Task: Look for products in the category "Champagne & Sparkling Wine" from Korbel only.
Action: Mouse moved to (936, 338)
Screenshot: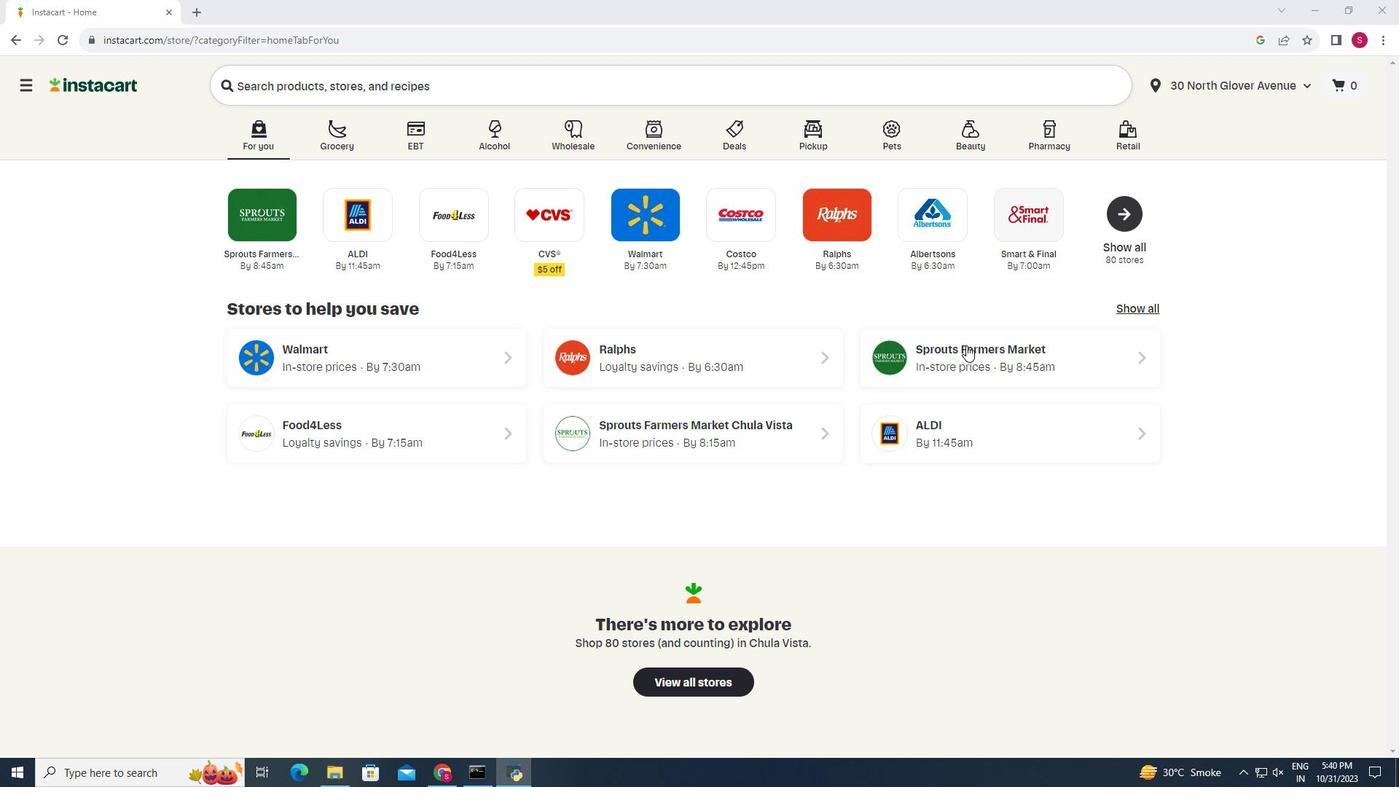 
Action: Mouse pressed left at (936, 338)
Screenshot: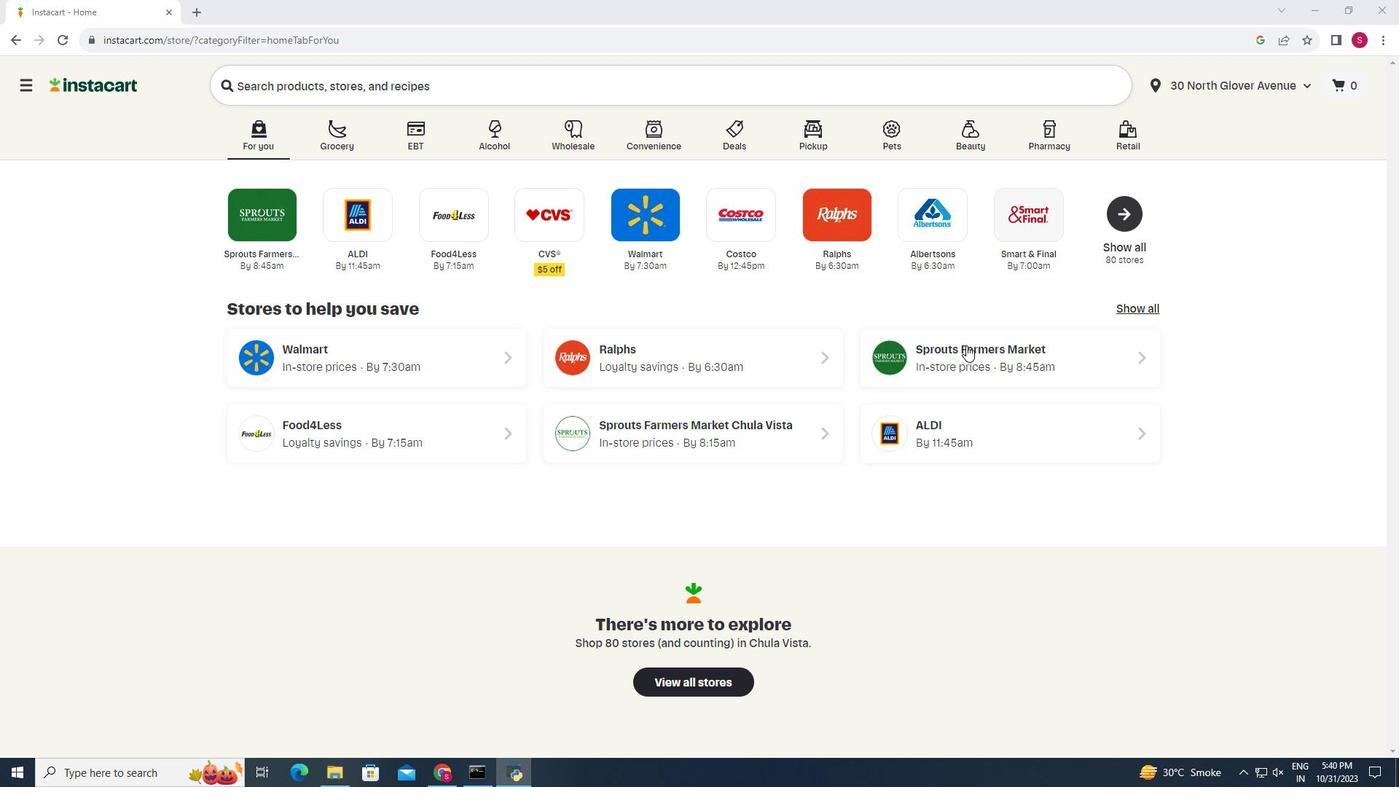 
Action: Mouse moved to (87, 680)
Screenshot: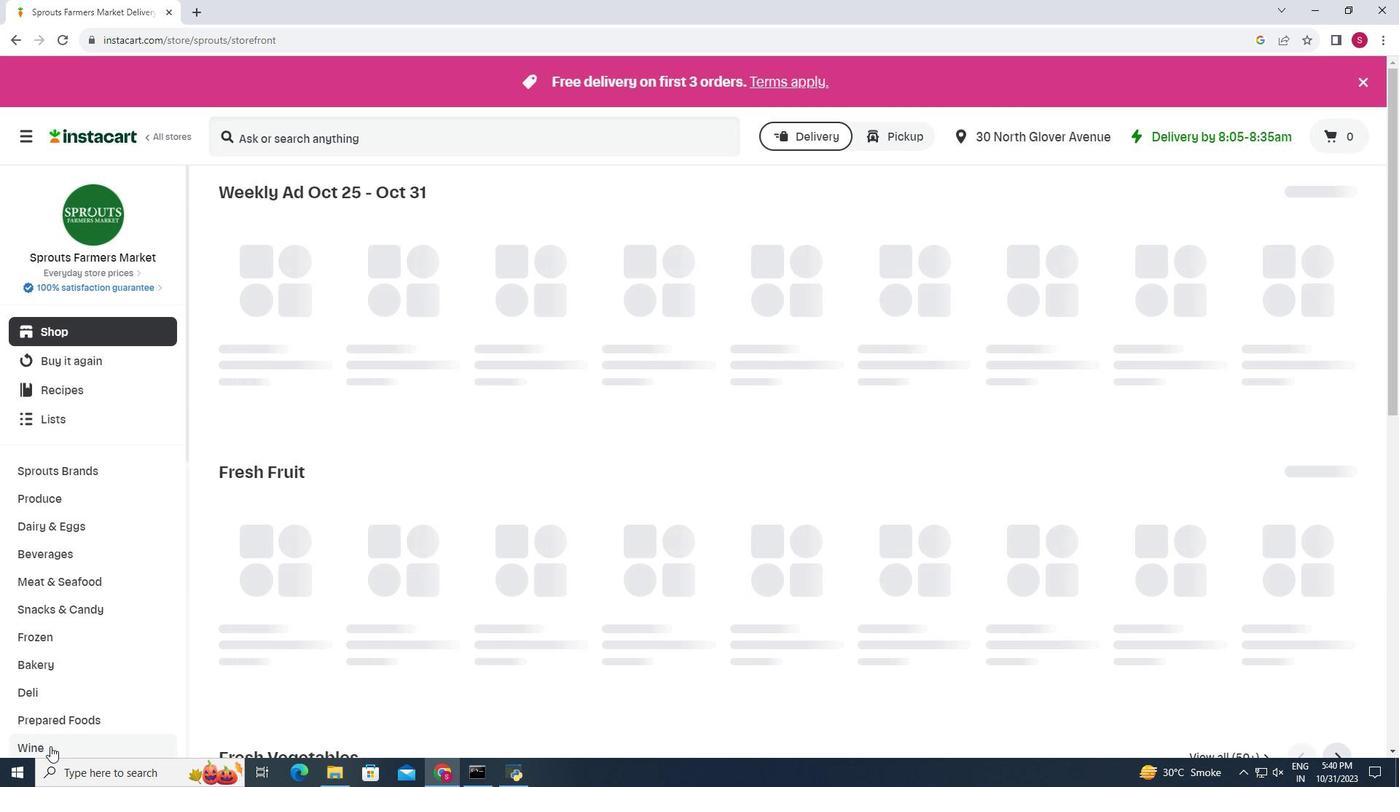 
Action: Mouse pressed left at (87, 680)
Screenshot: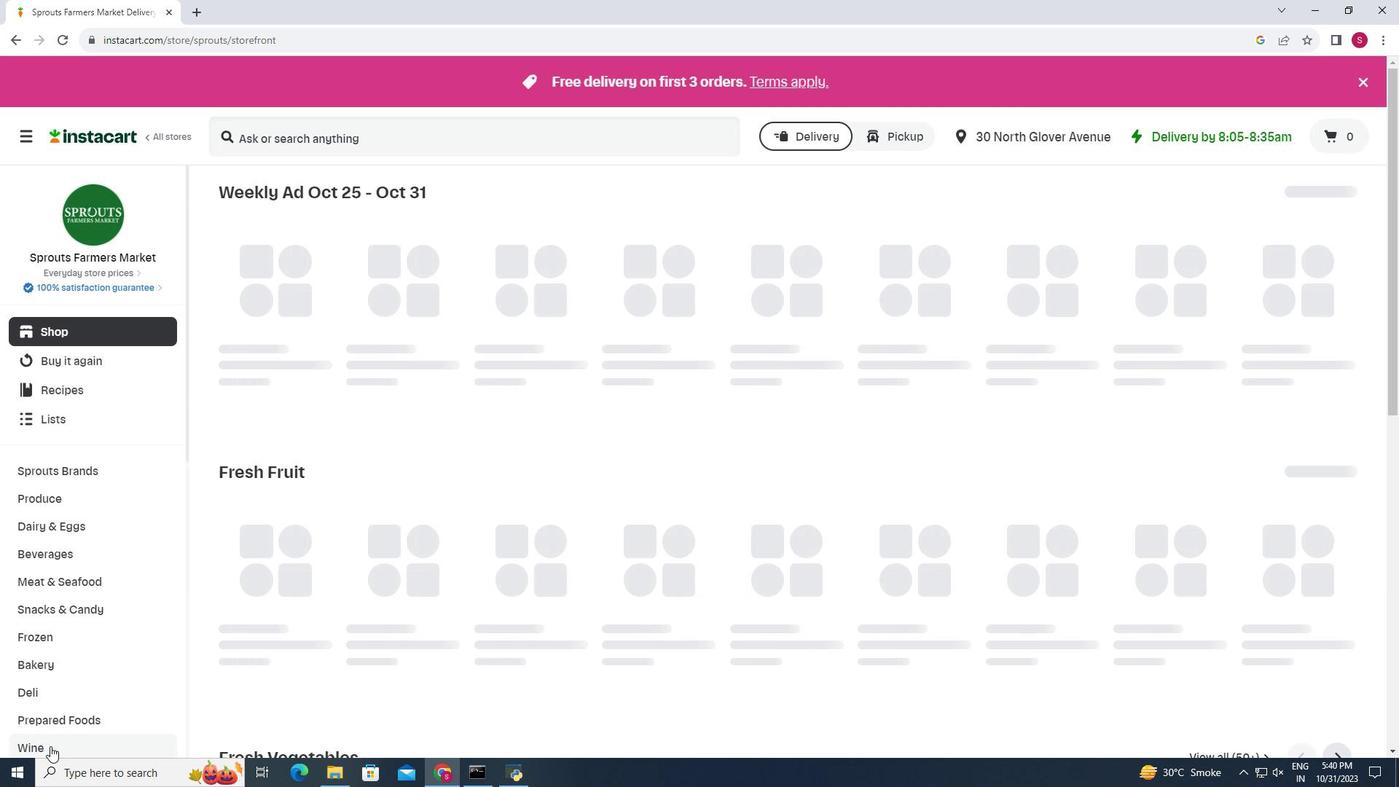 
Action: Mouse moved to (496, 242)
Screenshot: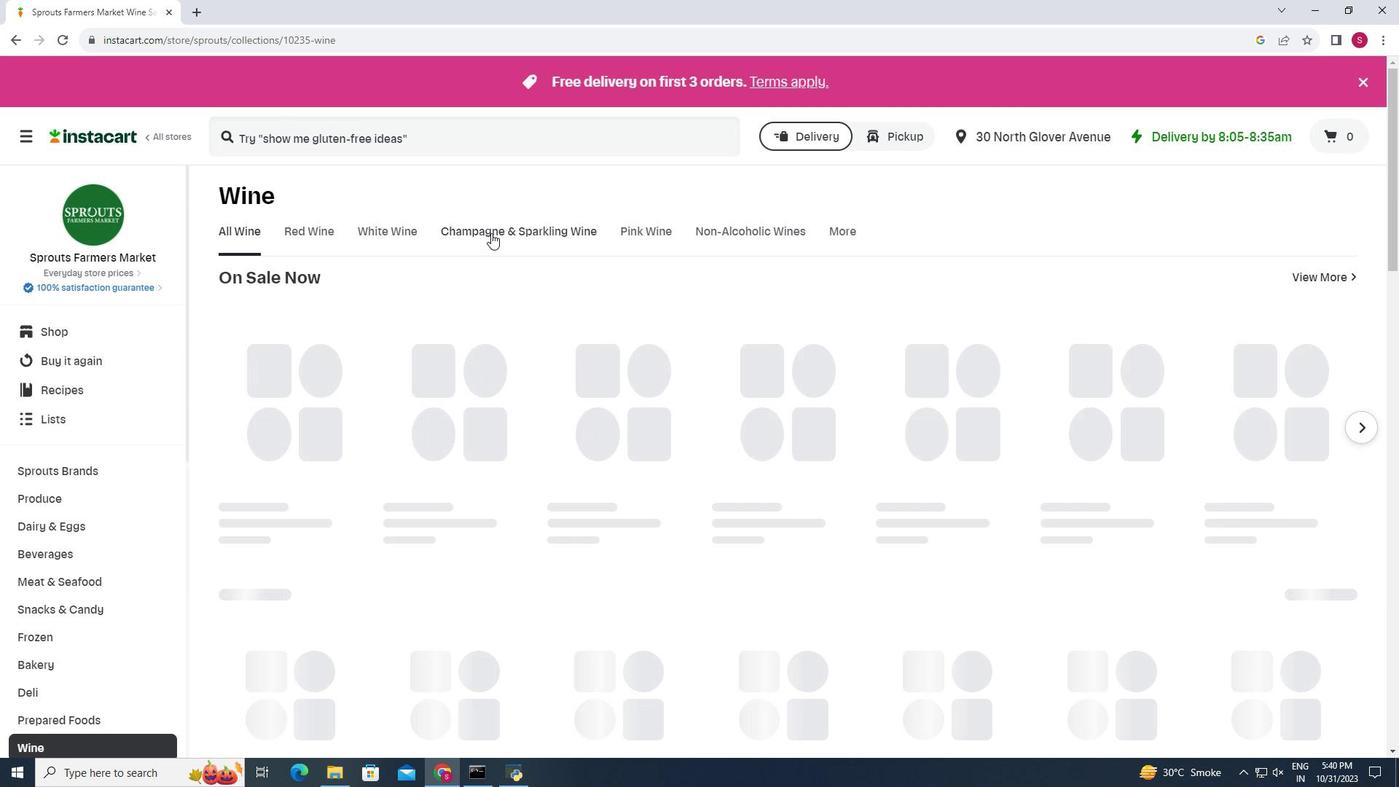 
Action: Mouse pressed left at (496, 242)
Screenshot: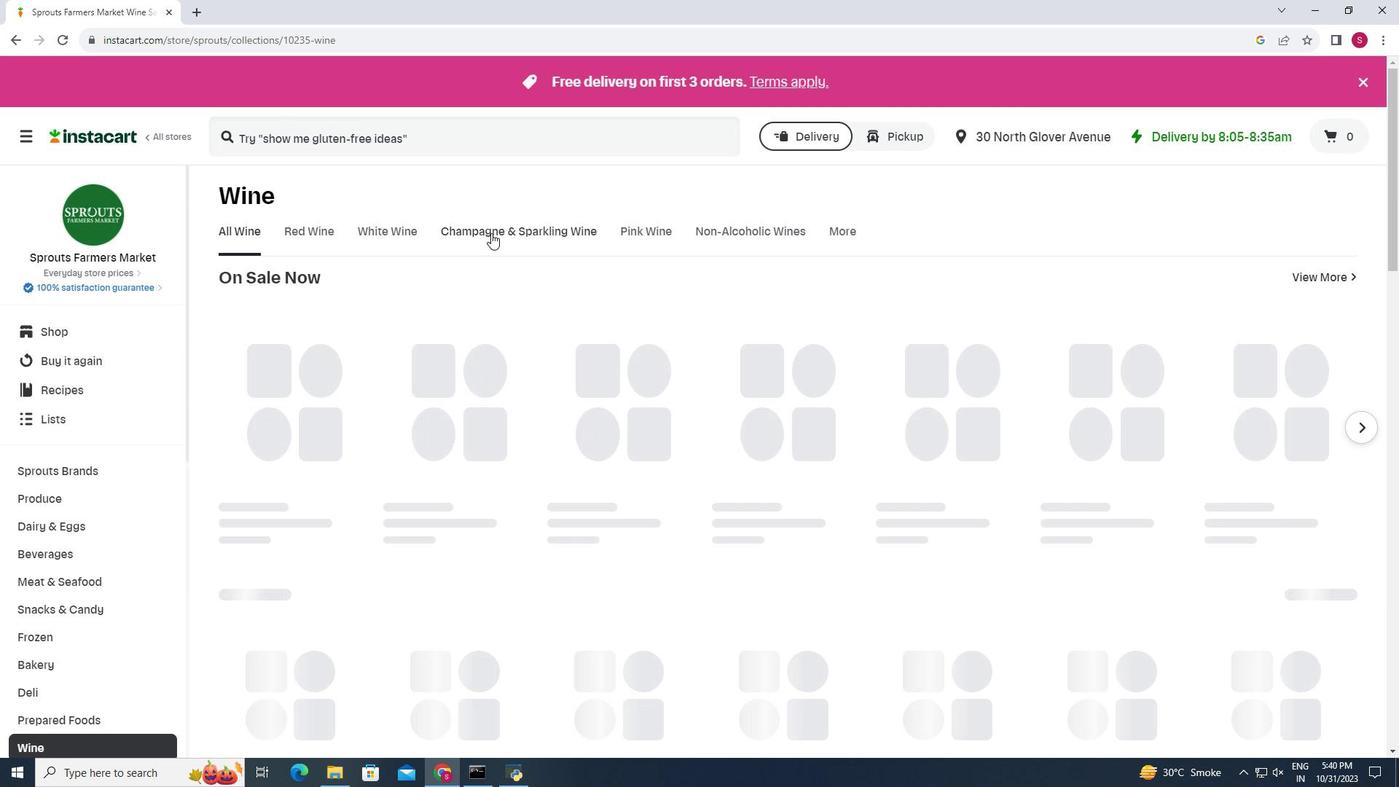 
Action: Mouse moved to (360, 336)
Screenshot: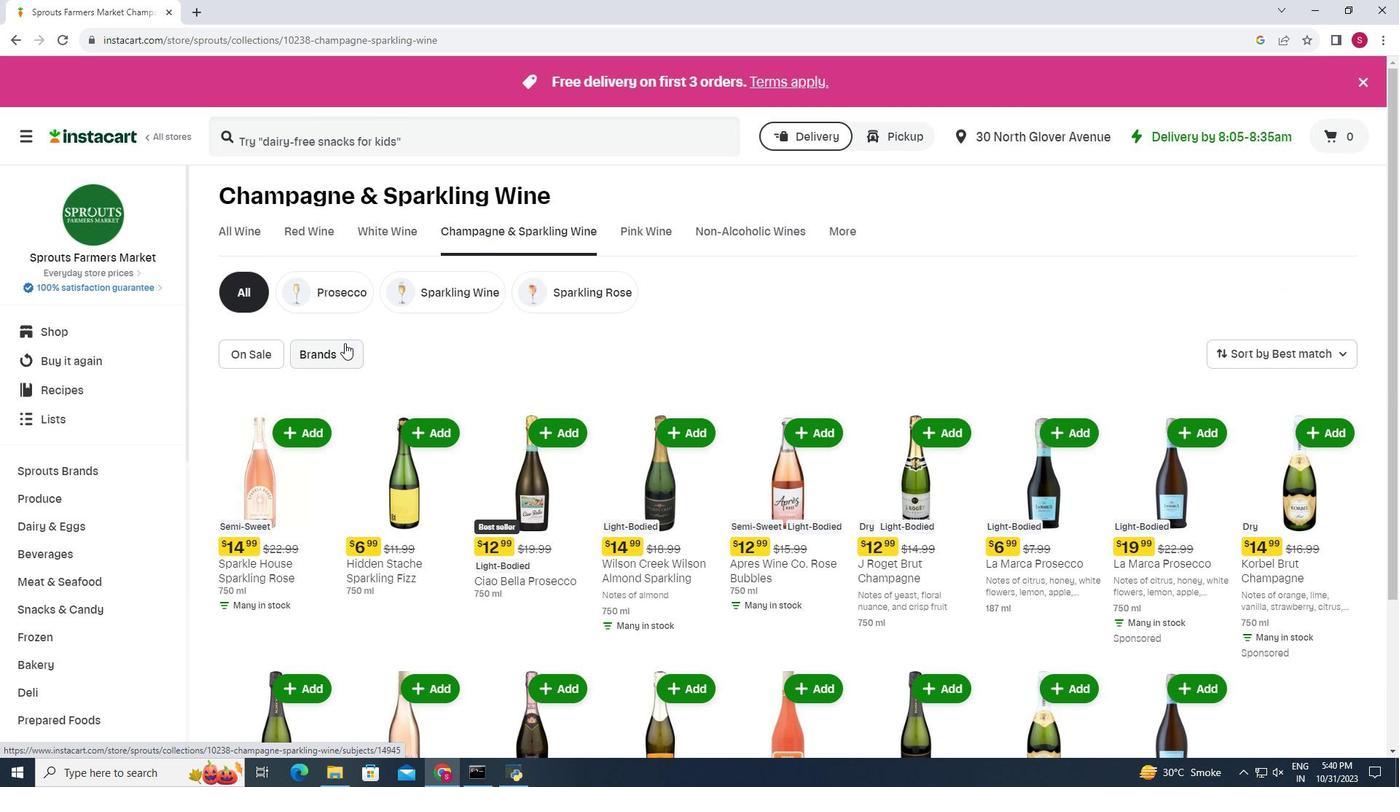 
Action: Mouse pressed left at (360, 336)
Screenshot: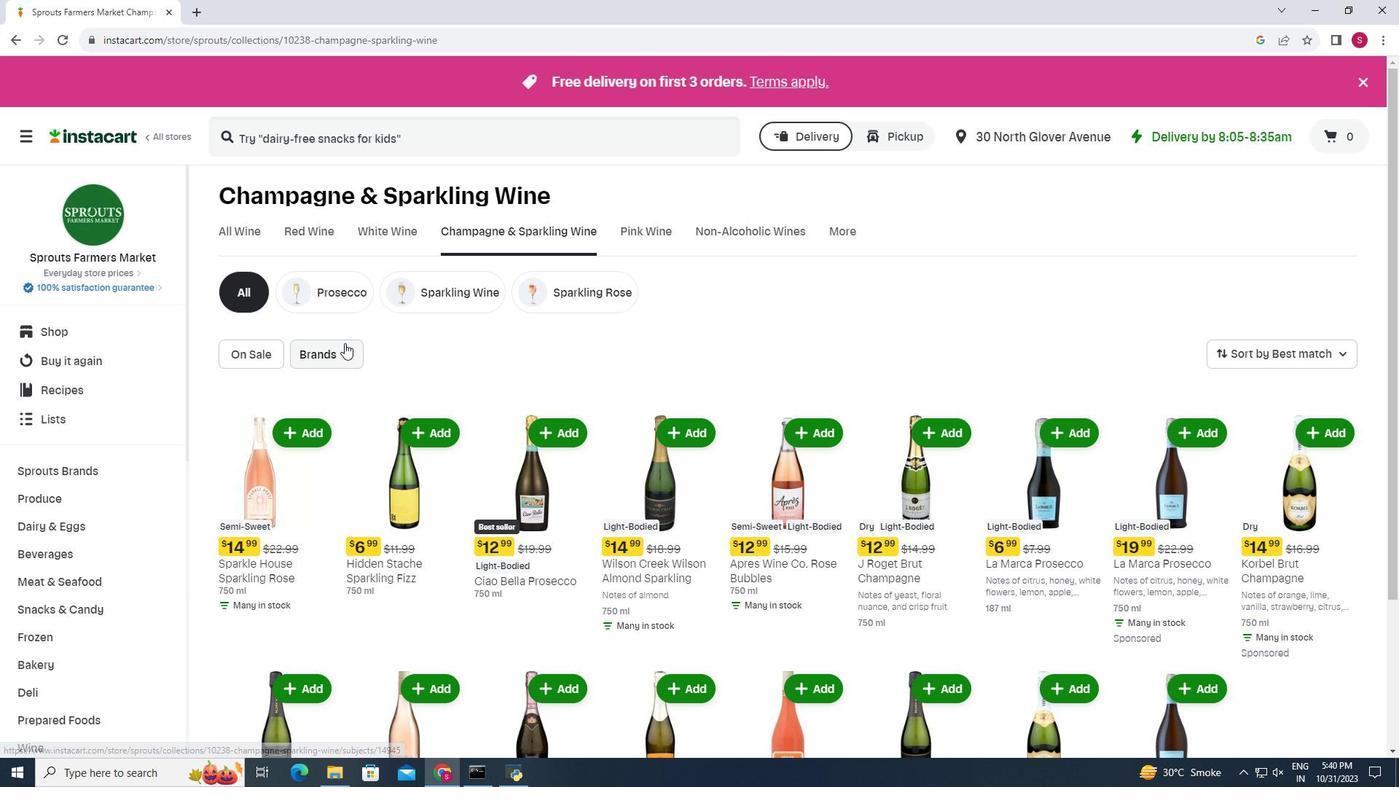
Action: Mouse moved to (371, 436)
Screenshot: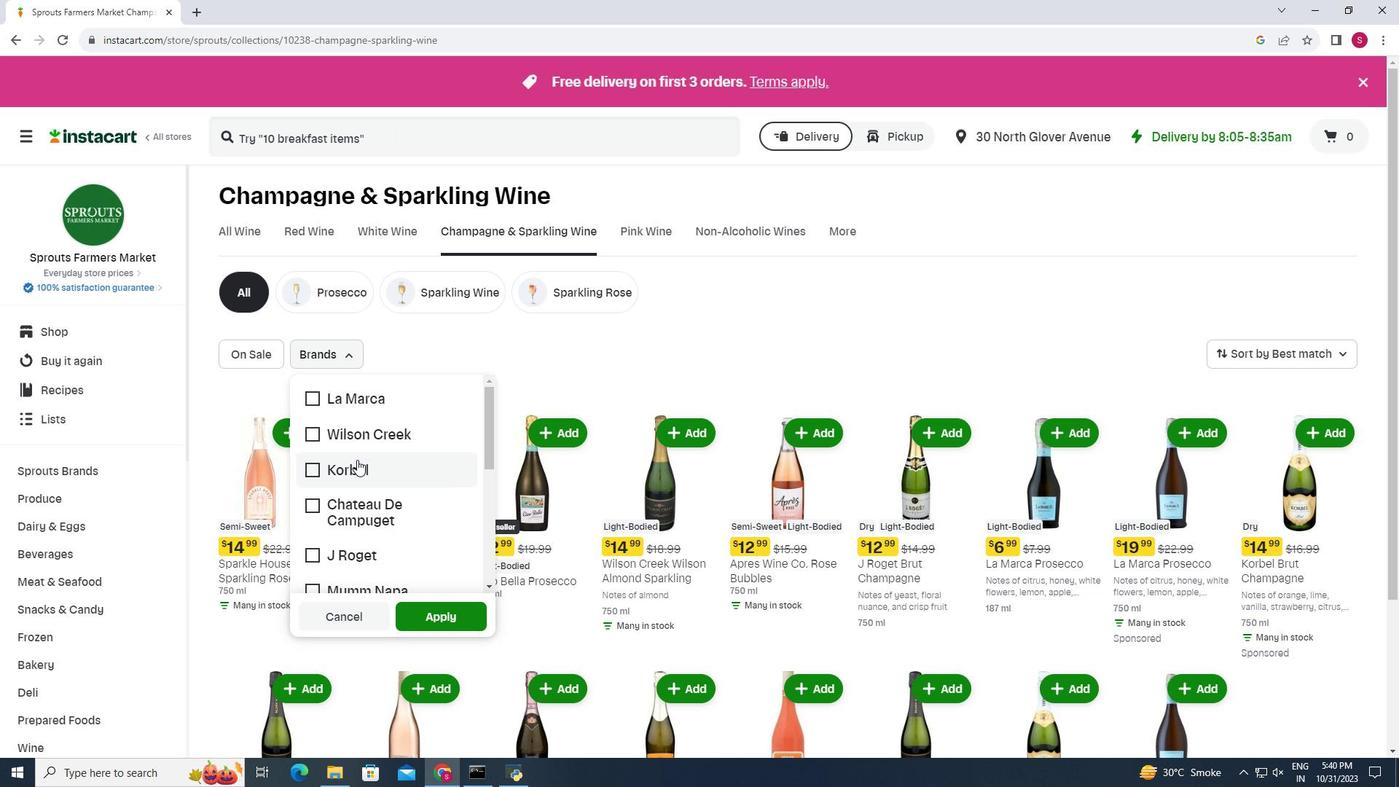 
Action: Mouse pressed left at (371, 436)
Screenshot: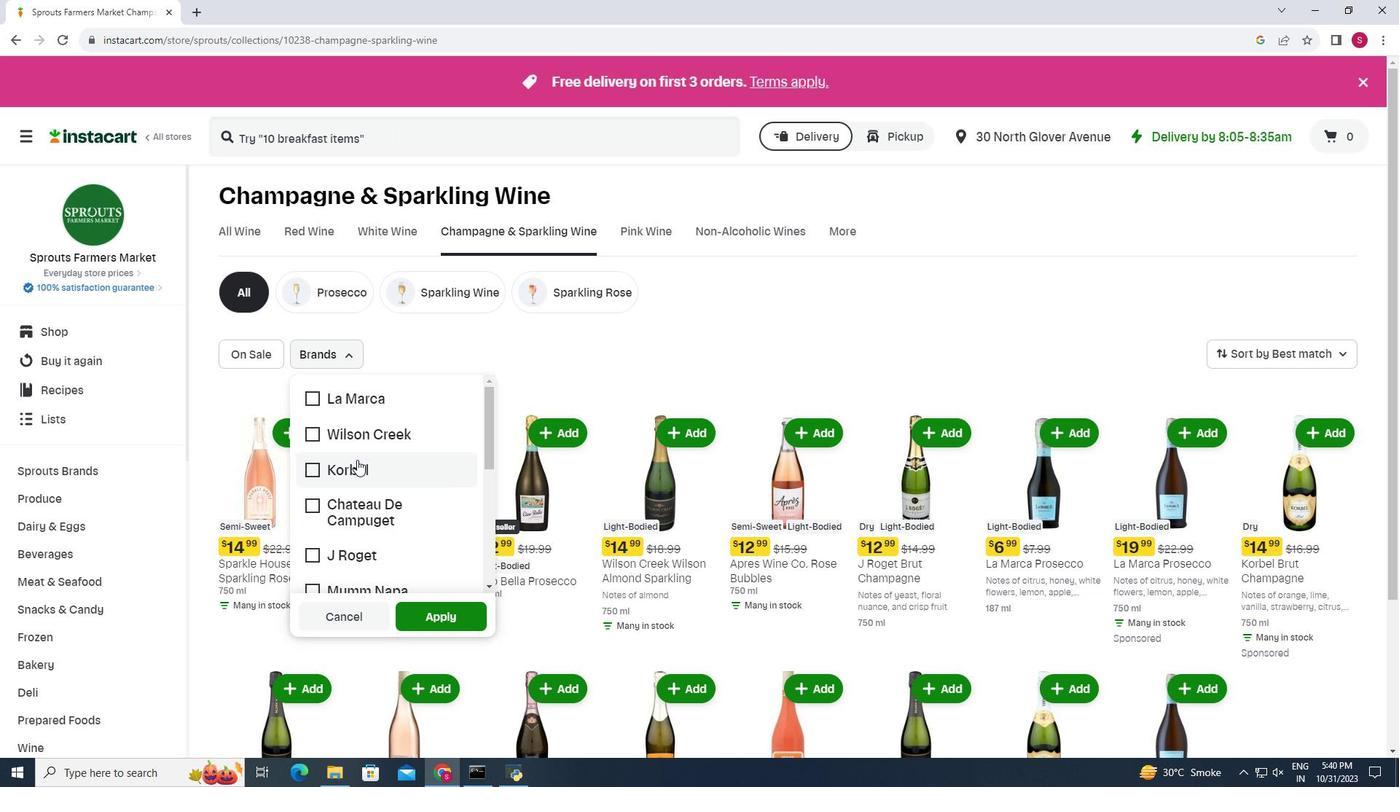 
Action: Mouse moved to (438, 565)
Screenshot: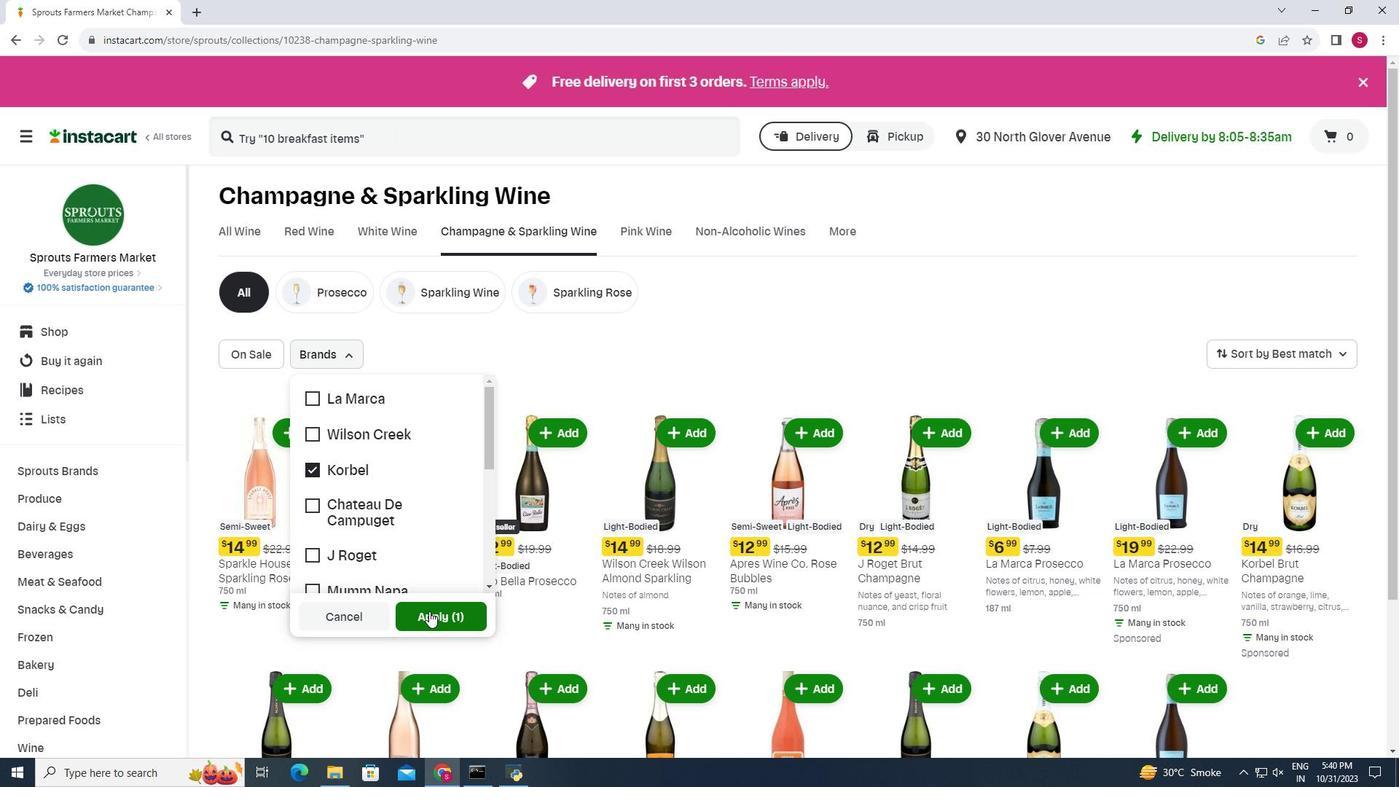 
Action: Mouse pressed left at (438, 565)
Screenshot: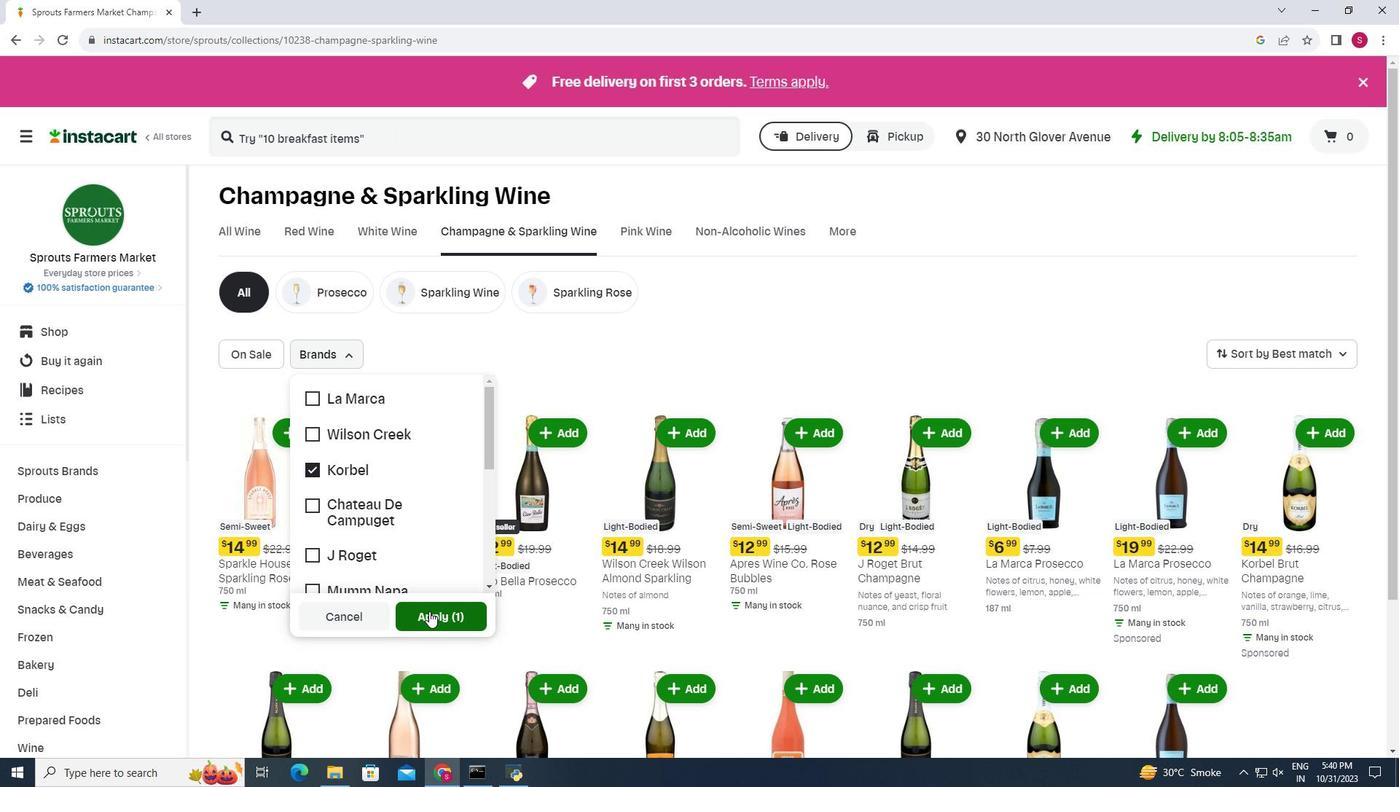 
Action: Mouse moved to (665, 331)
Screenshot: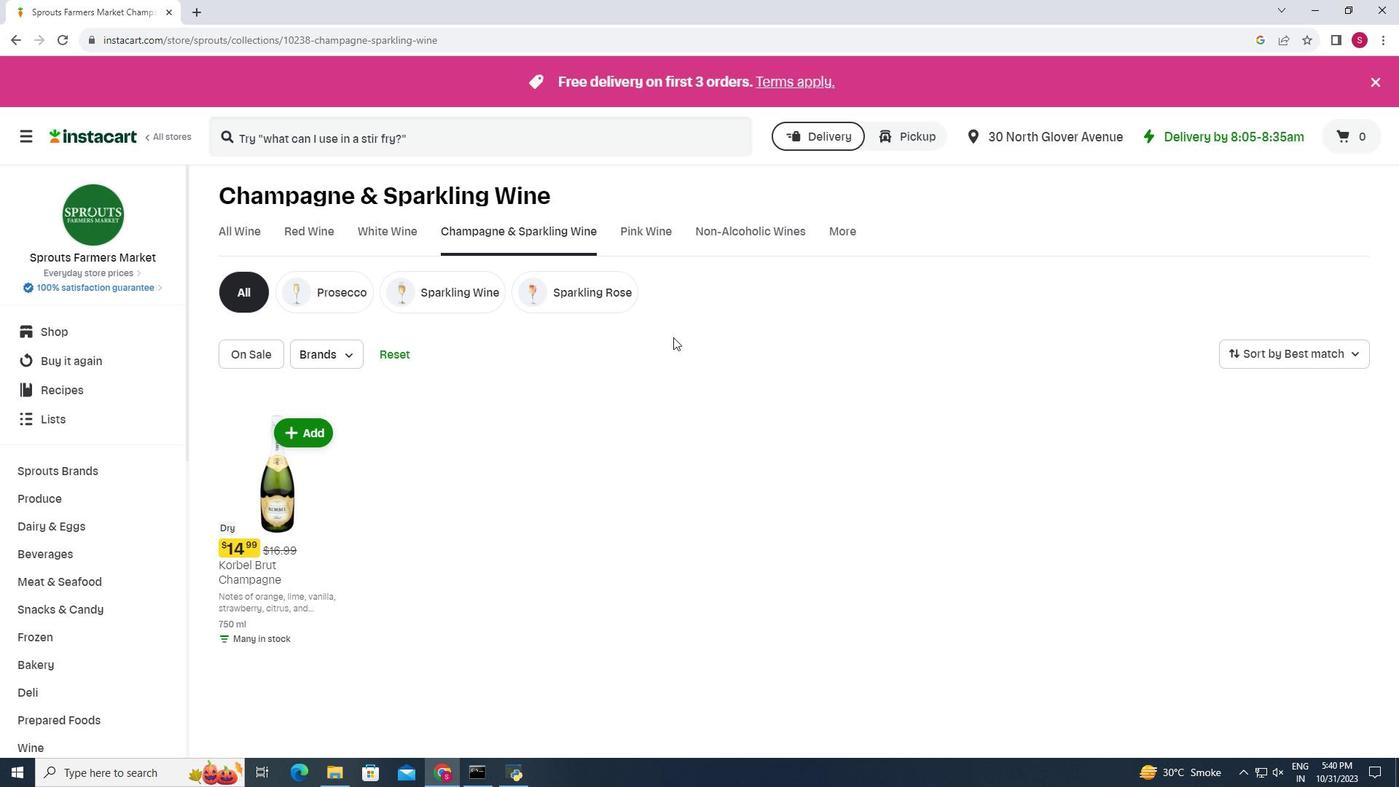 
